 Task: Select a due date automation when advanced on, 2 days before a card is due add dates without a due date at 11:00 AM.
Action: Mouse moved to (1377, 103)
Screenshot: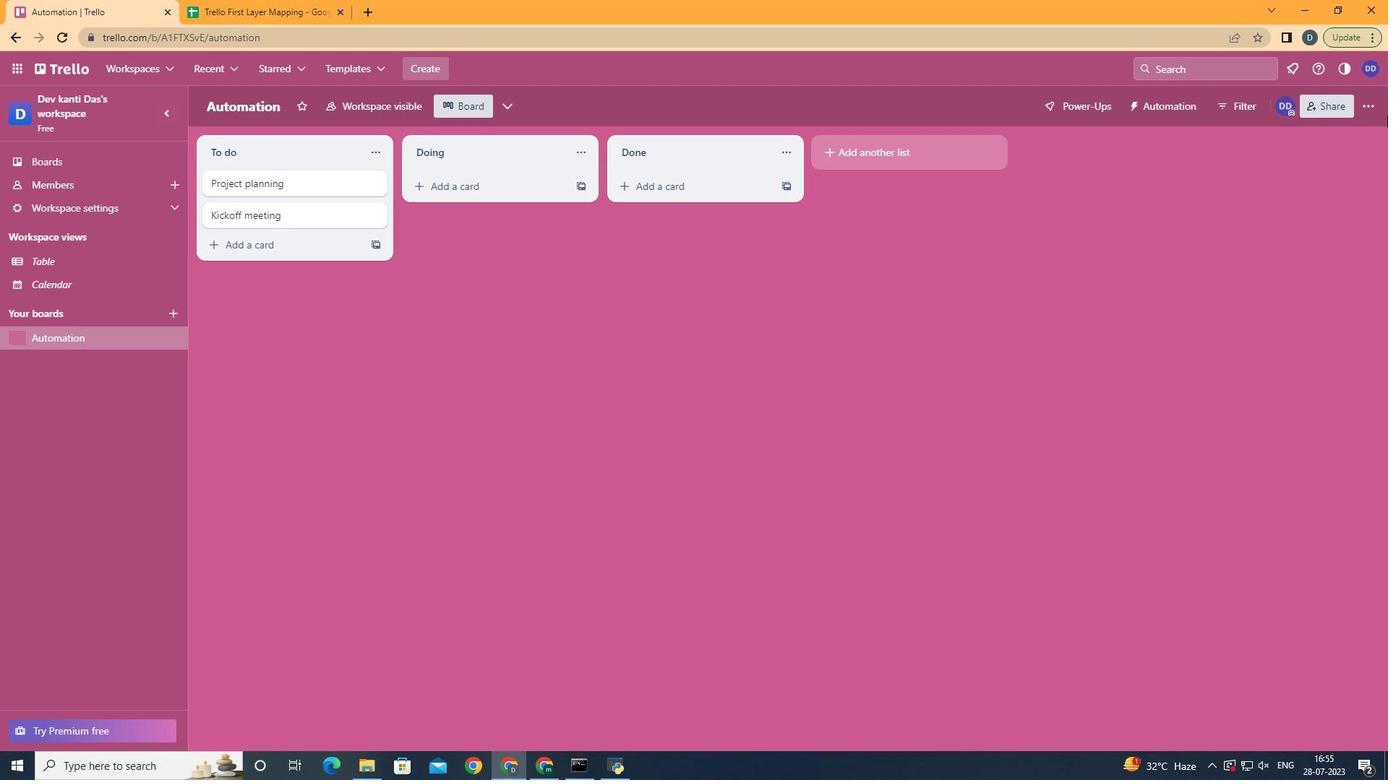 
Action: Mouse pressed left at (1377, 103)
Screenshot: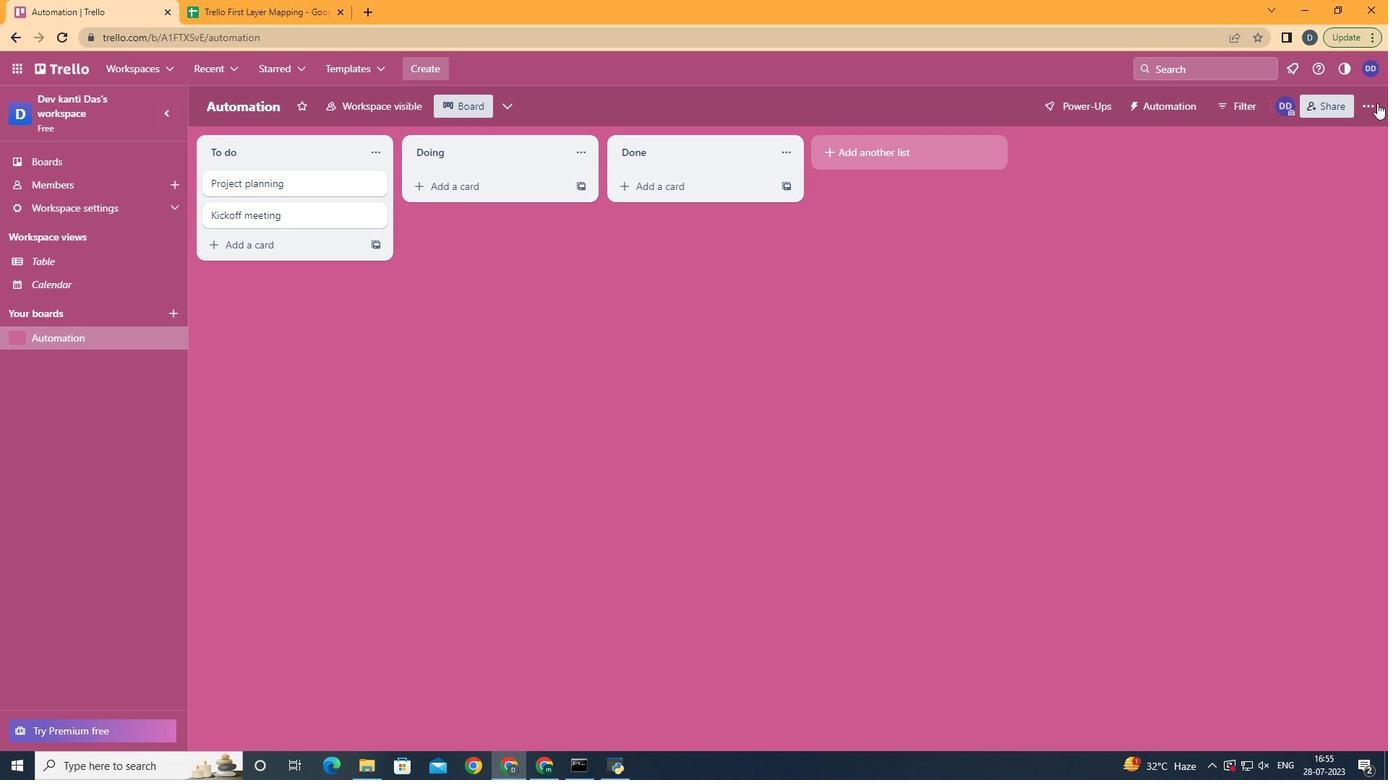 
Action: Mouse moved to (1258, 303)
Screenshot: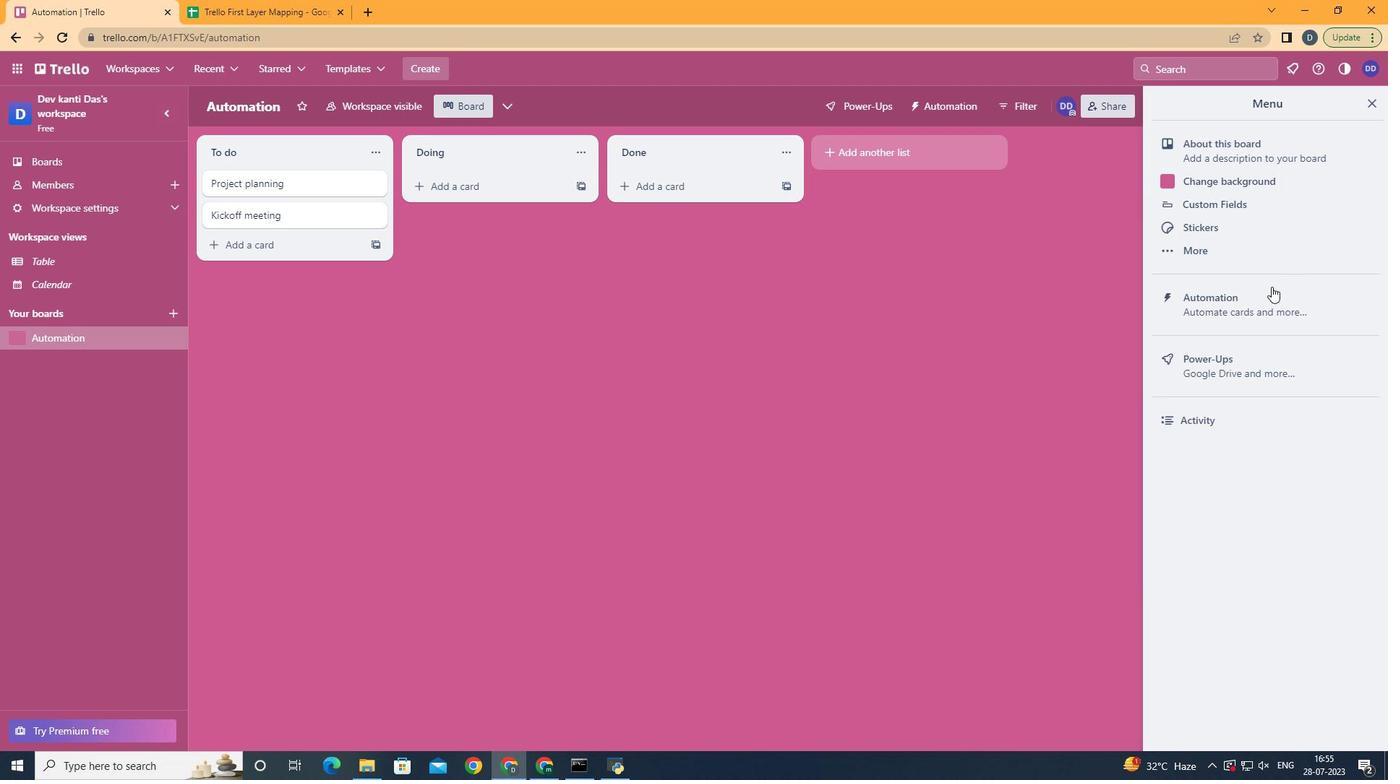 
Action: Mouse pressed left at (1258, 303)
Screenshot: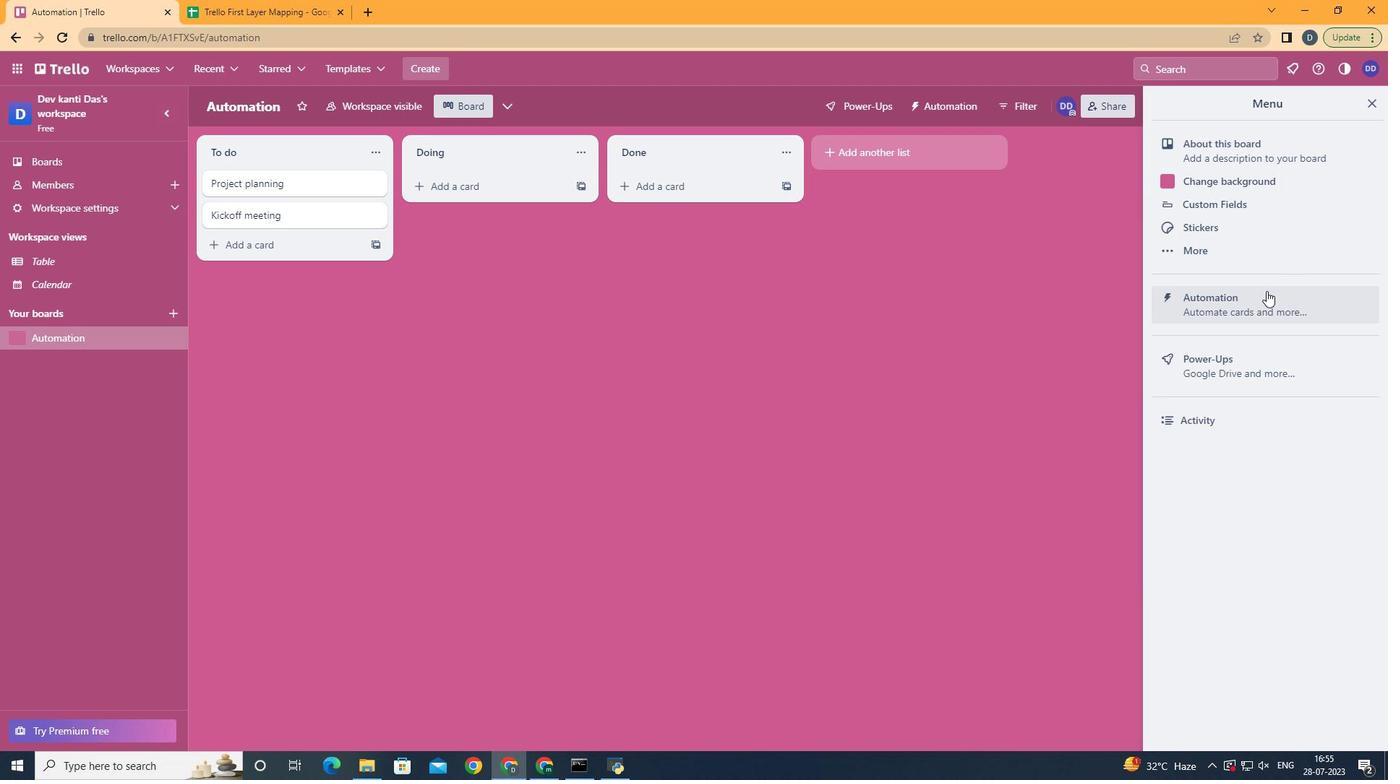 
Action: Mouse moved to (272, 294)
Screenshot: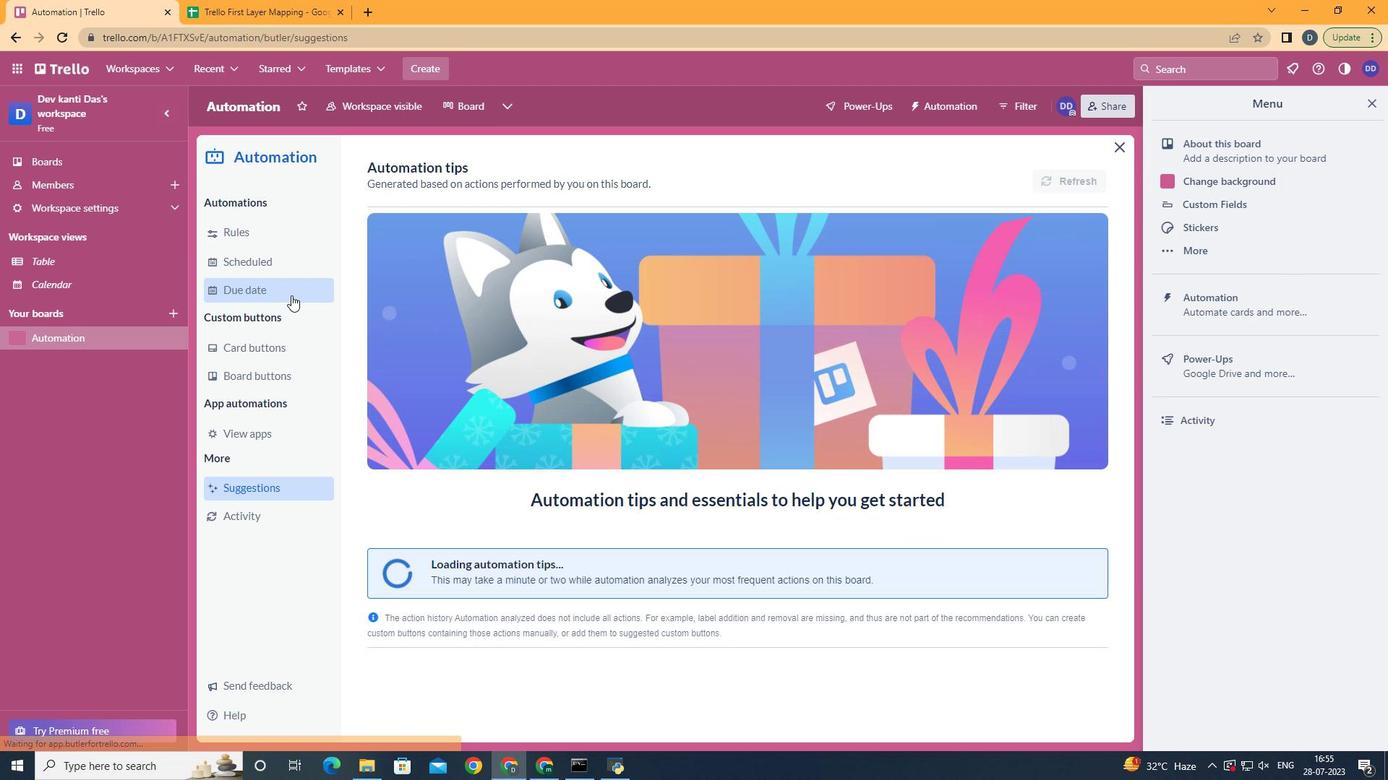 
Action: Mouse pressed left at (272, 294)
Screenshot: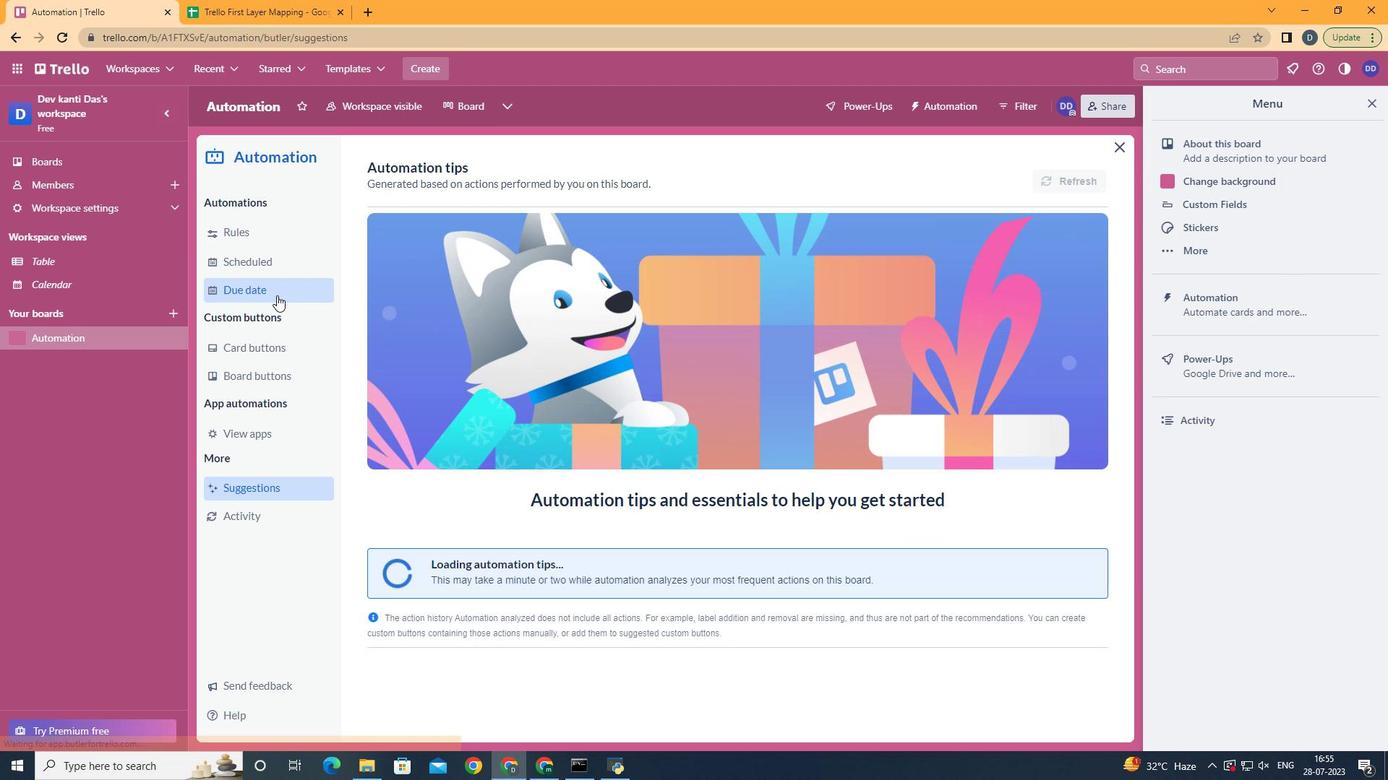
Action: Mouse moved to (1039, 162)
Screenshot: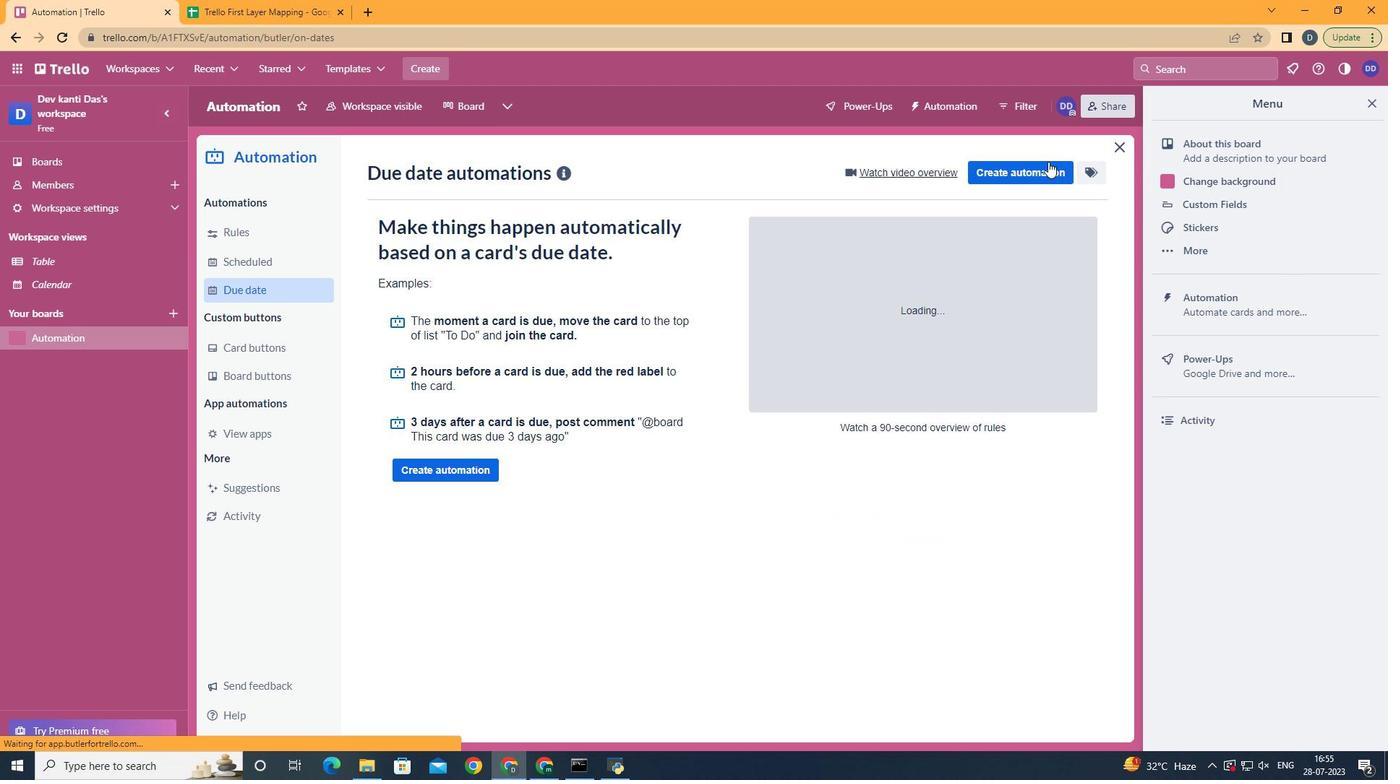 
Action: Mouse pressed left at (1039, 162)
Screenshot: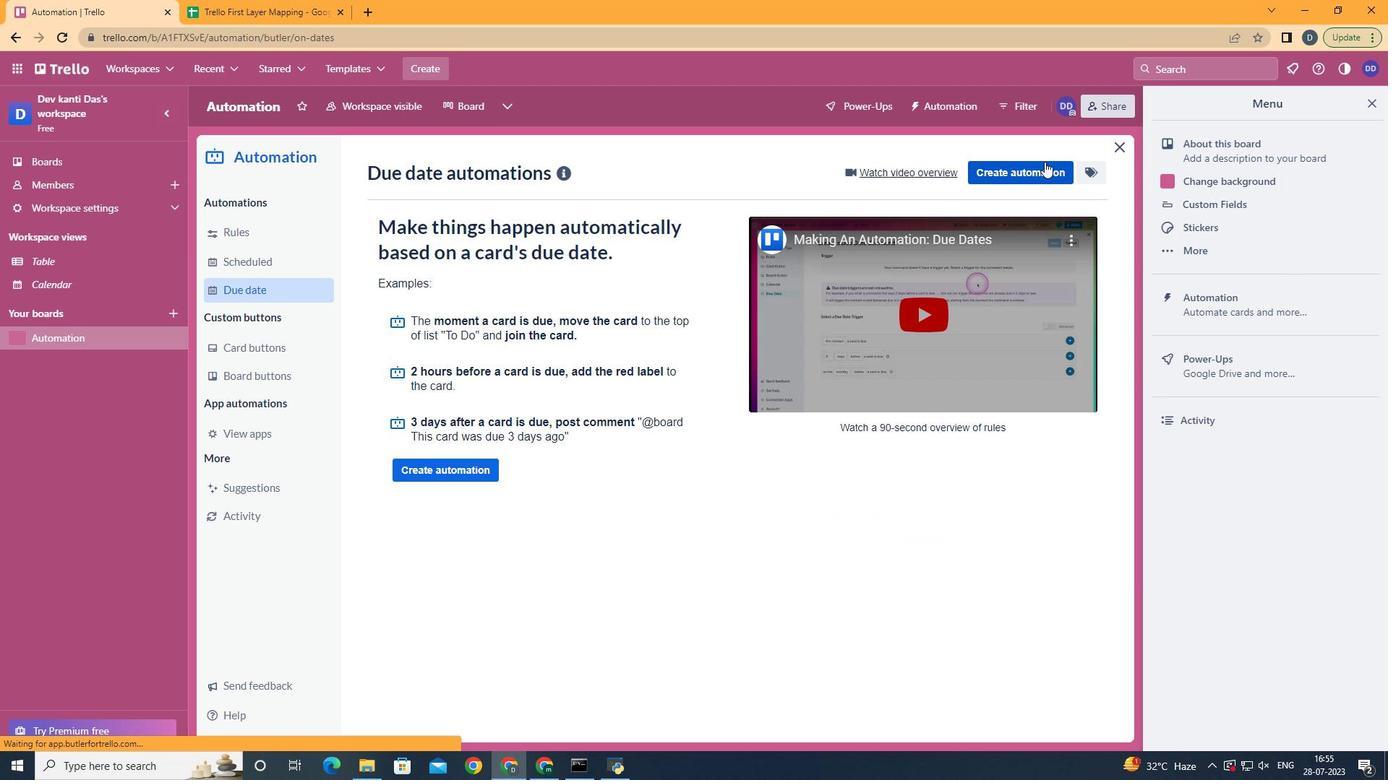 
Action: Mouse moved to (687, 302)
Screenshot: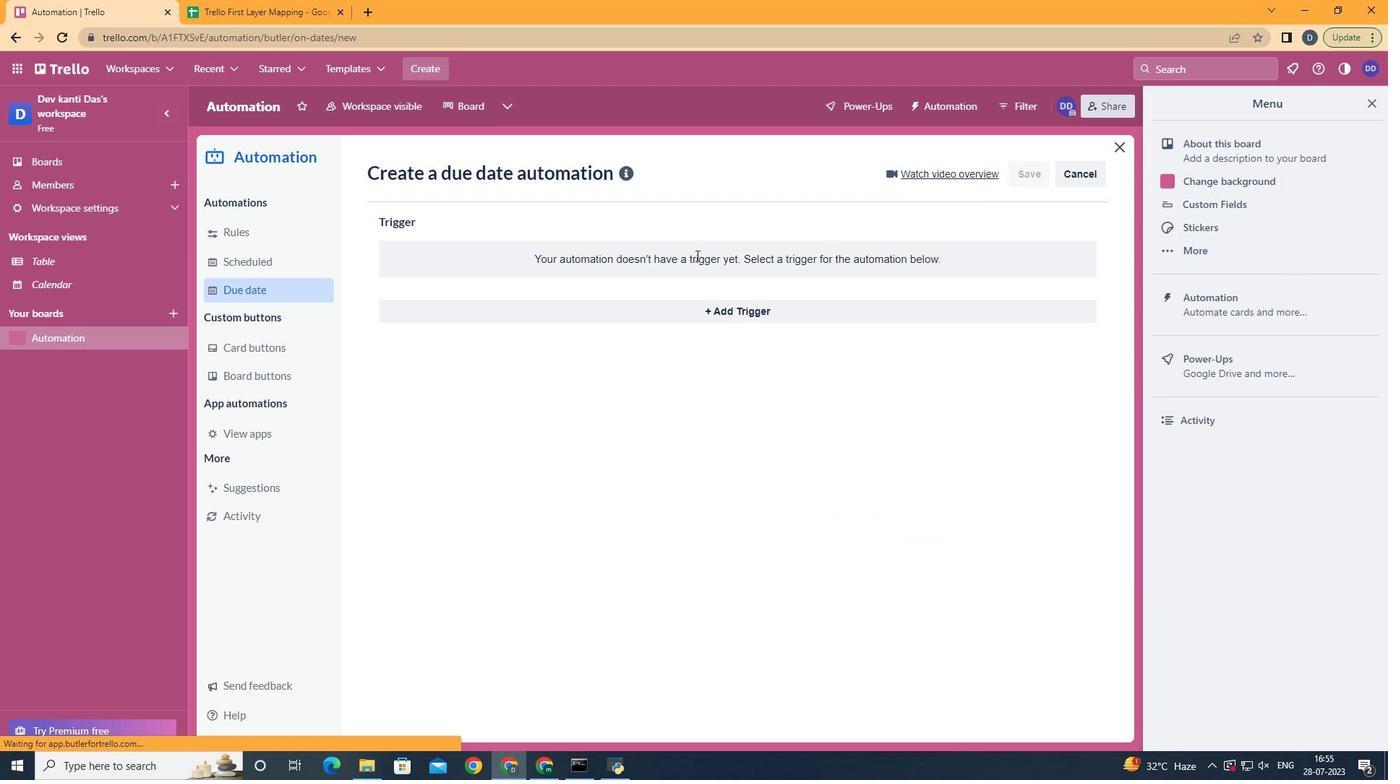 
Action: Mouse pressed left at (687, 302)
Screenshot: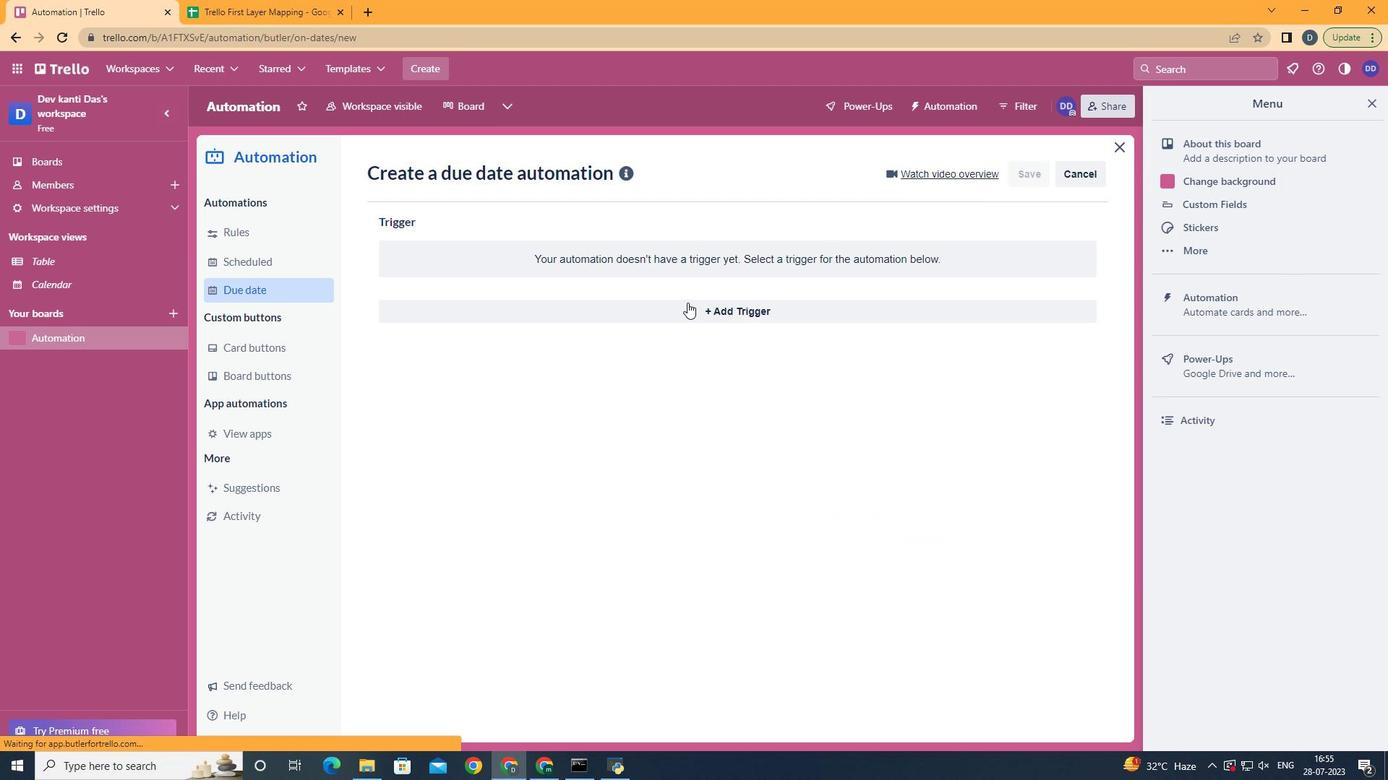 
Action: Mouse moved to (567, 524)
Screenshot: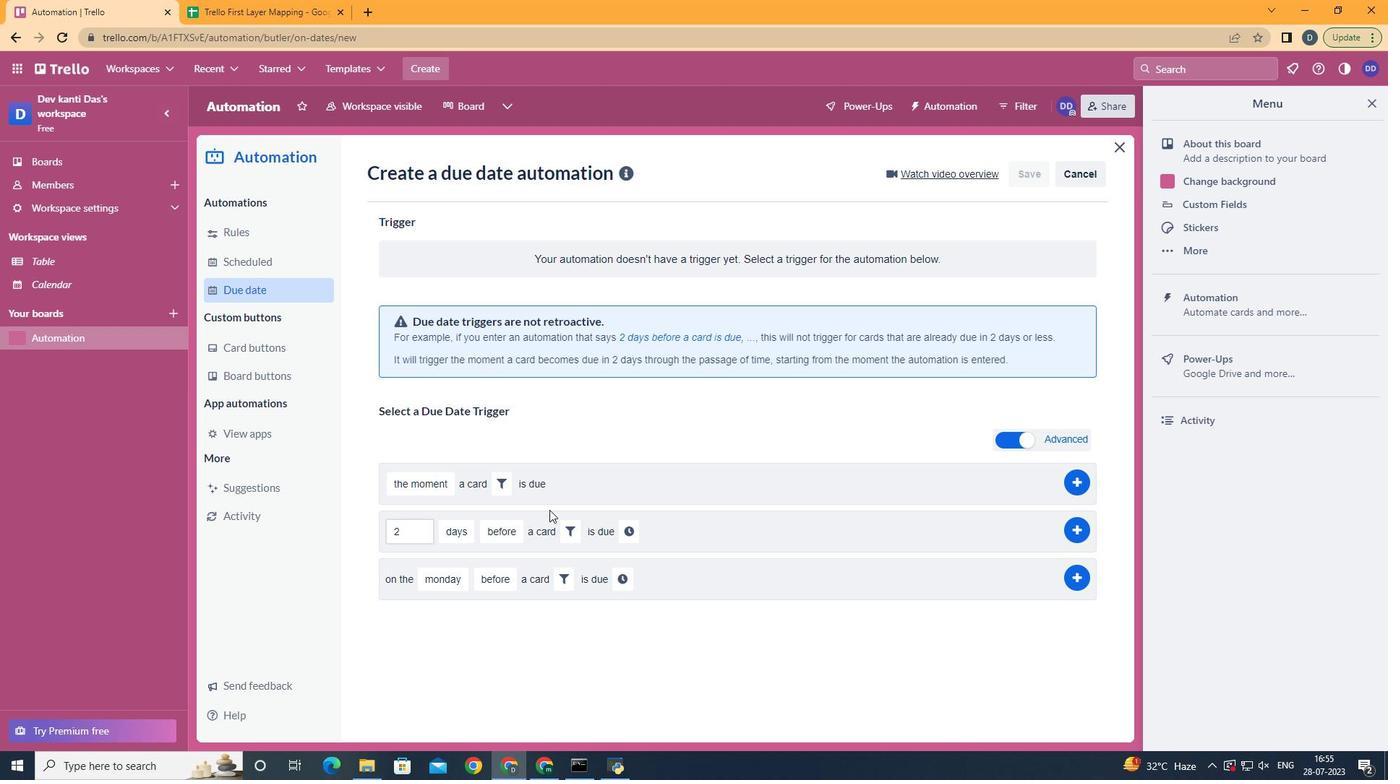 
Action: Mouse pressed left at (567, 524)
Screenshot: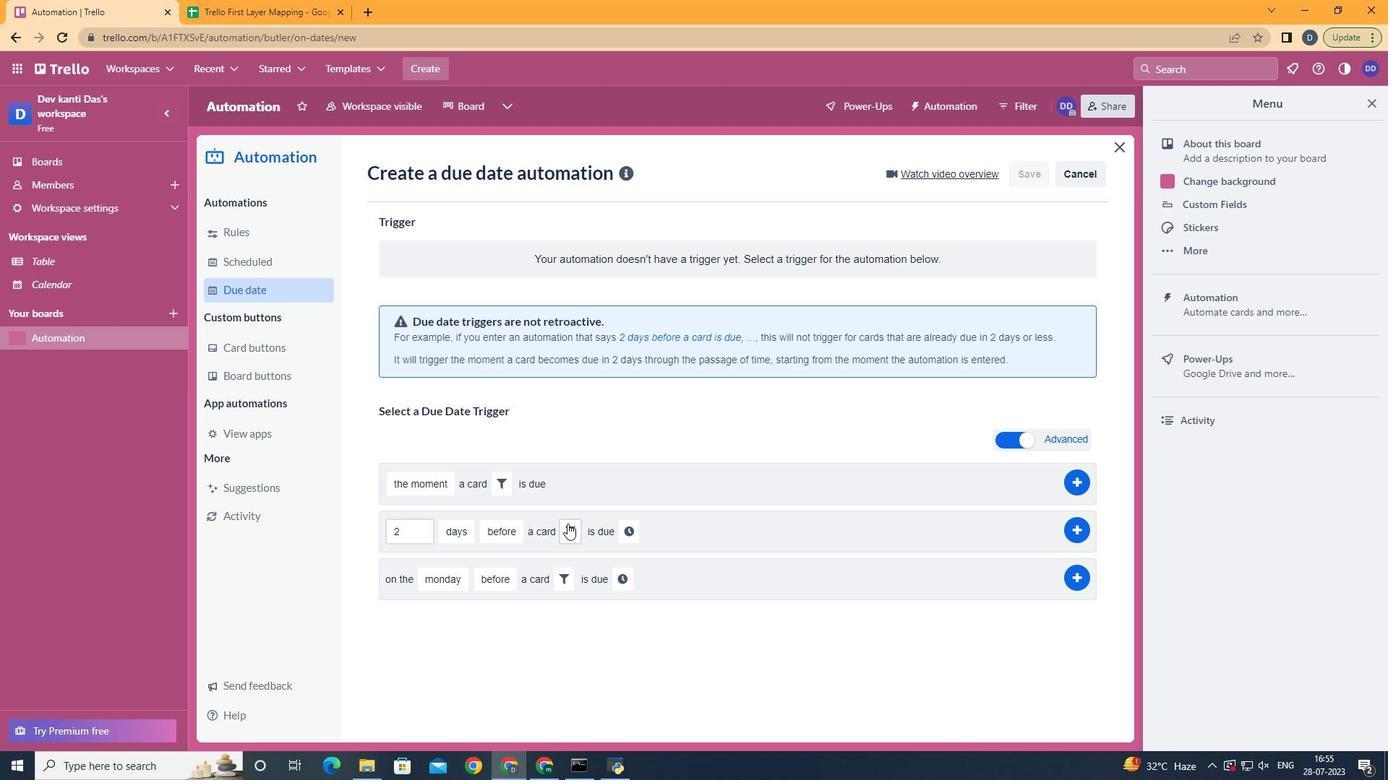 
Action: Mouse moved to (653, 566)
Screenshot: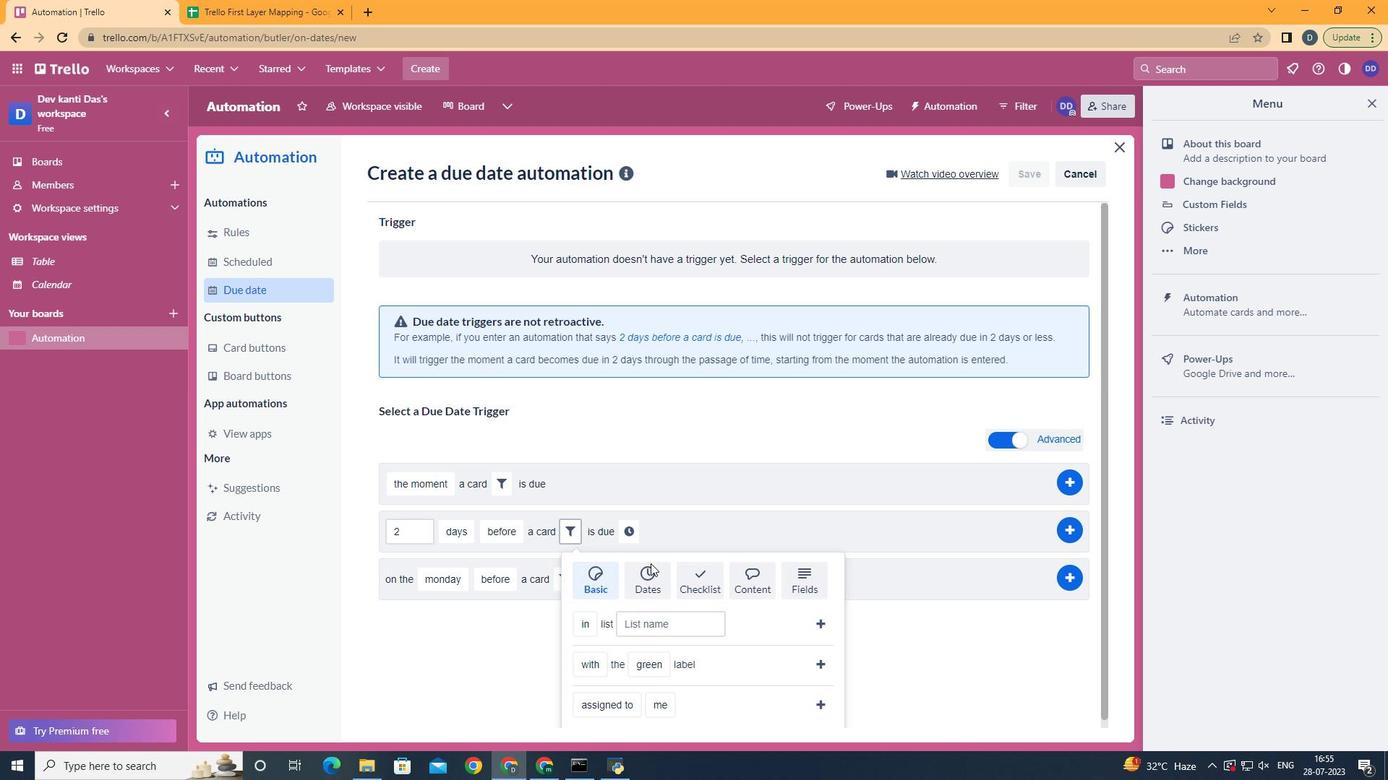 
Action: Mouse pressed left at (653, 566)
Screenshot: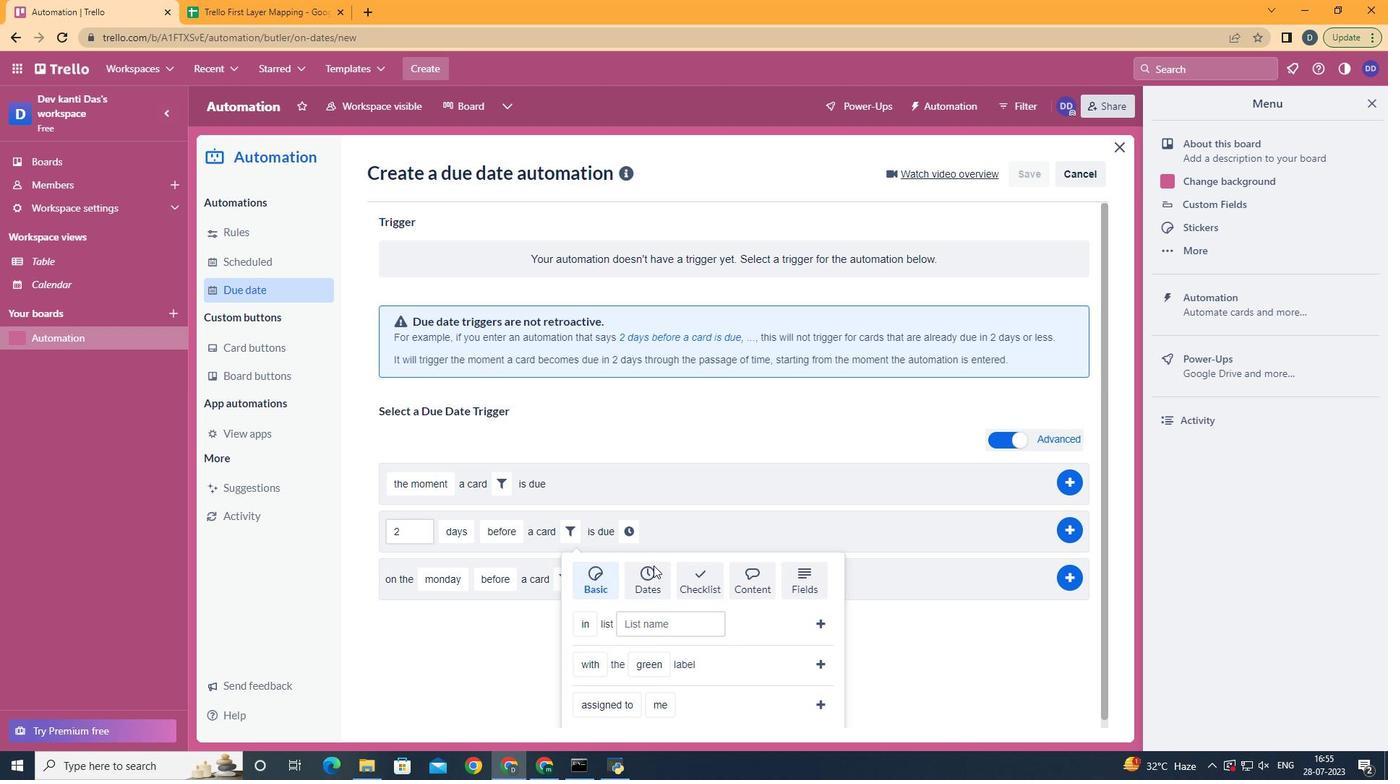
Action: Mouse moved to (602, 679)
Screenshot: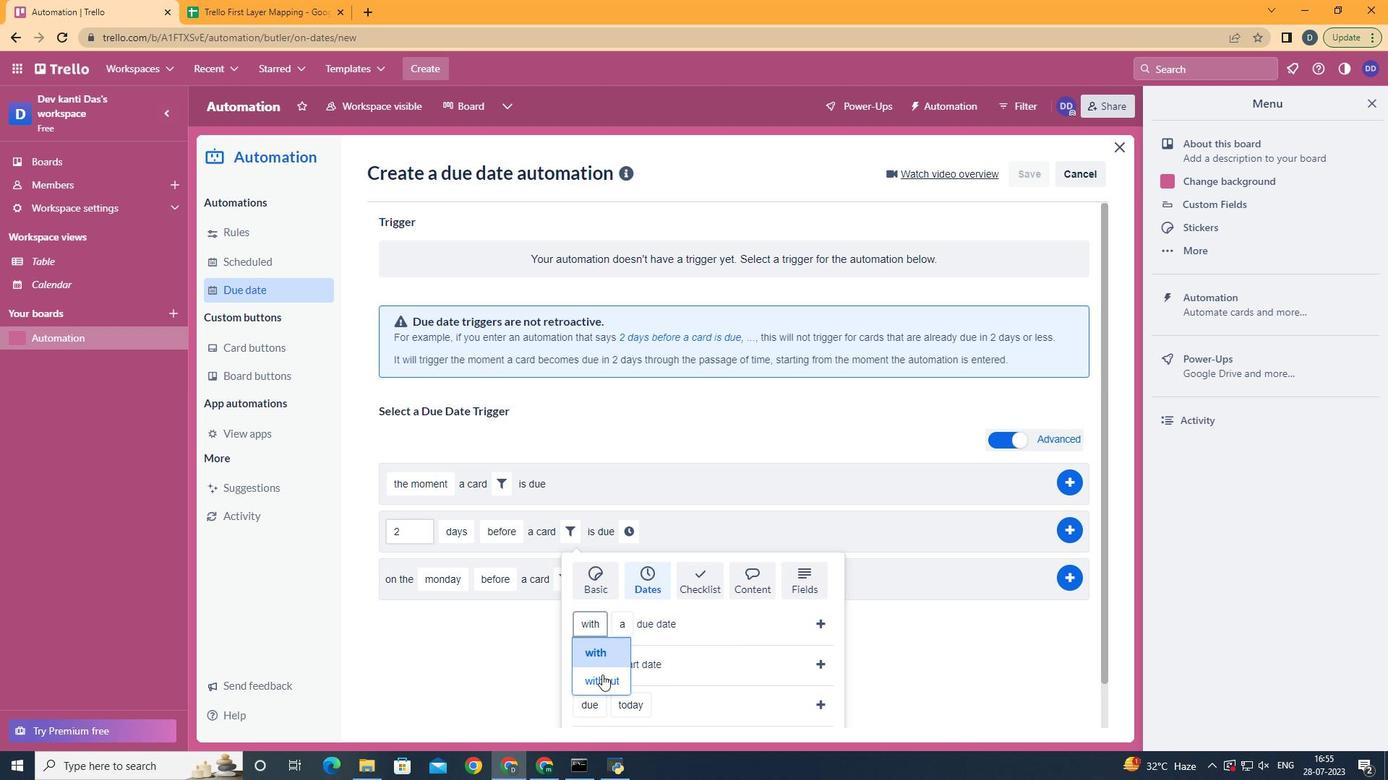 
Action: Mouse pressed left at (602, 679)
Screenshot: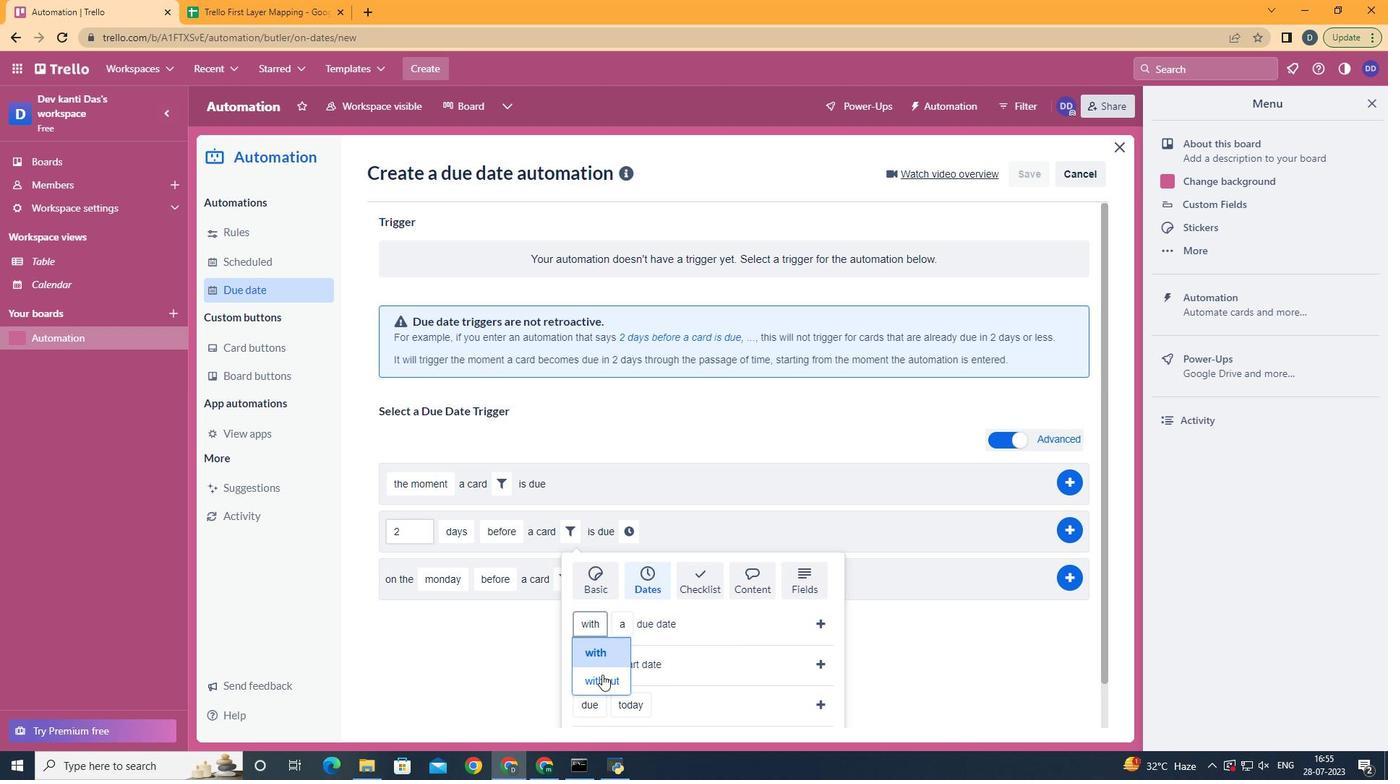 
Action: Mouse moved to (676, 516)
Screenshot: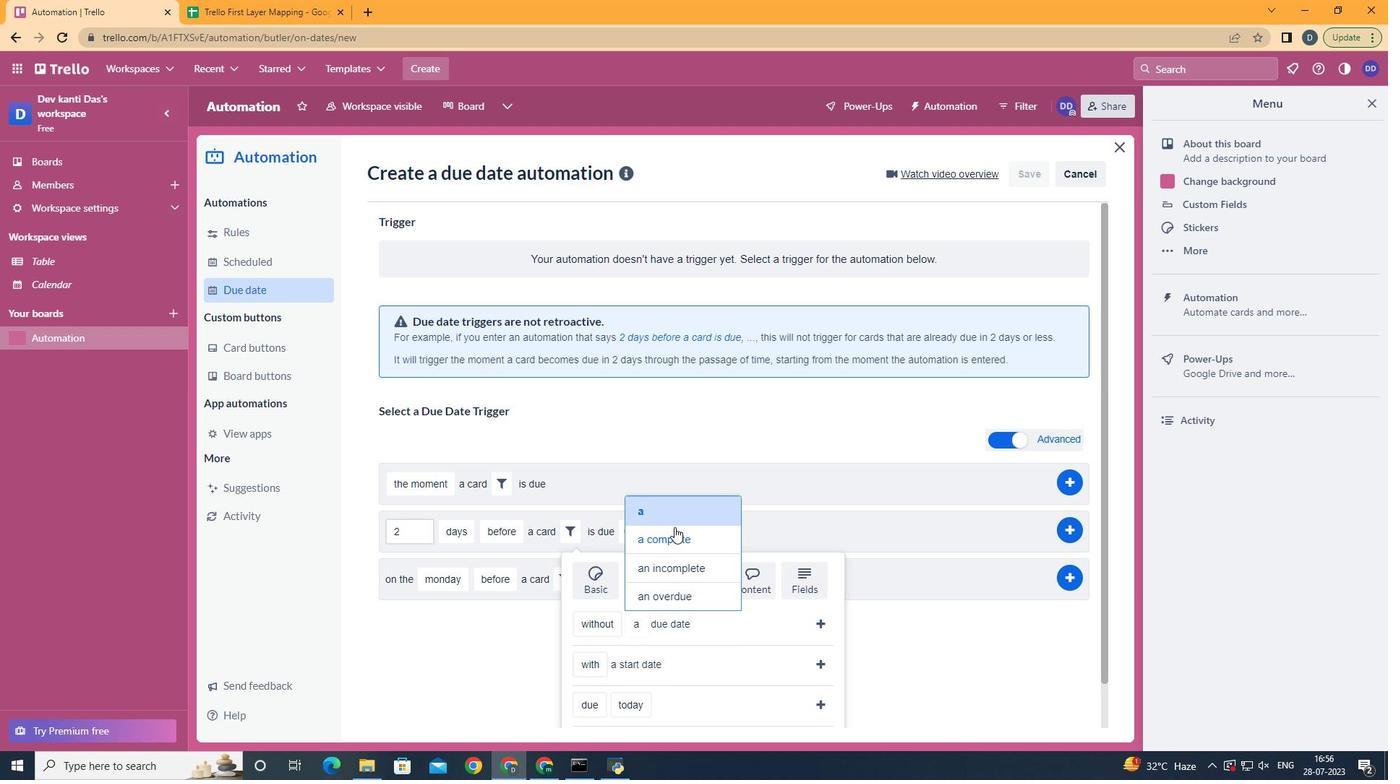 
Action: Mouse pressed left at (676, 516)
Screenshot: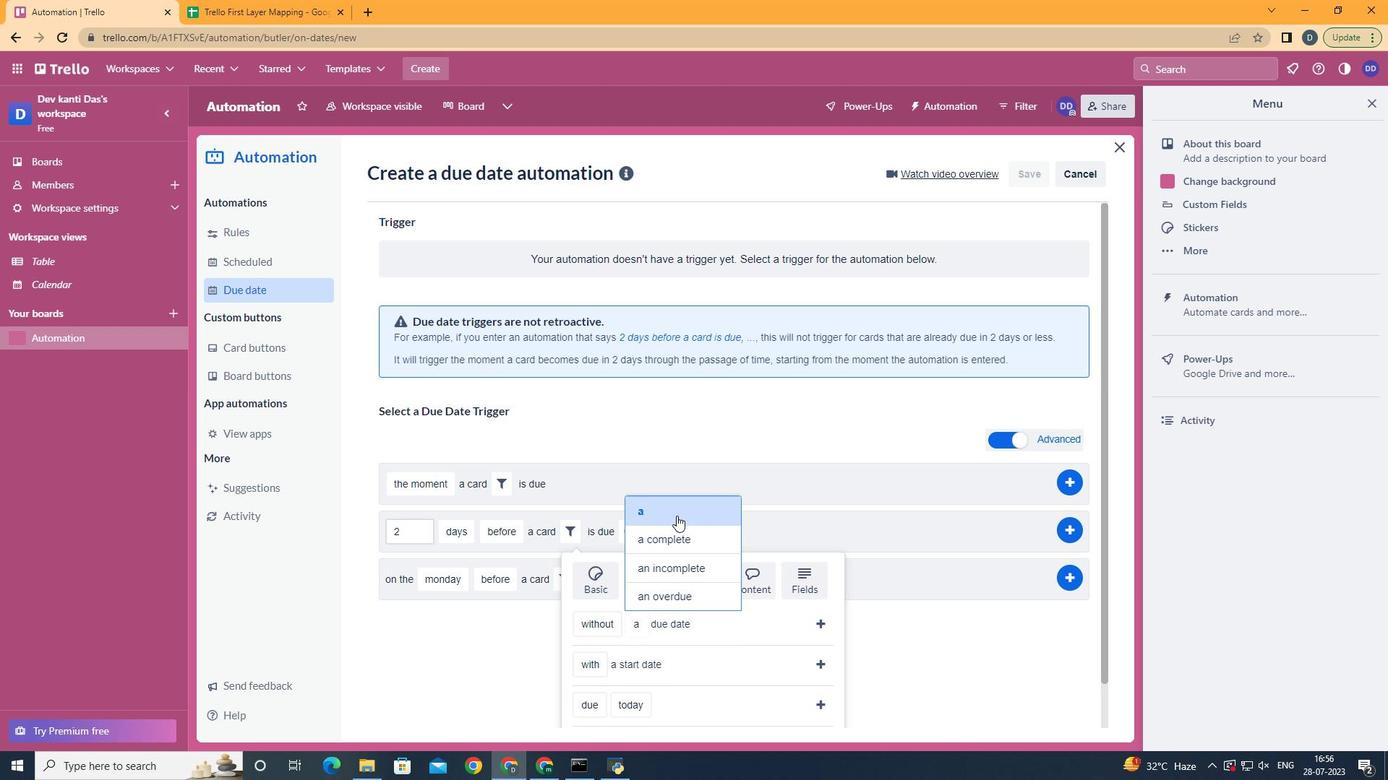 
Action: Mouse moved to (824, 622)
Screenshot: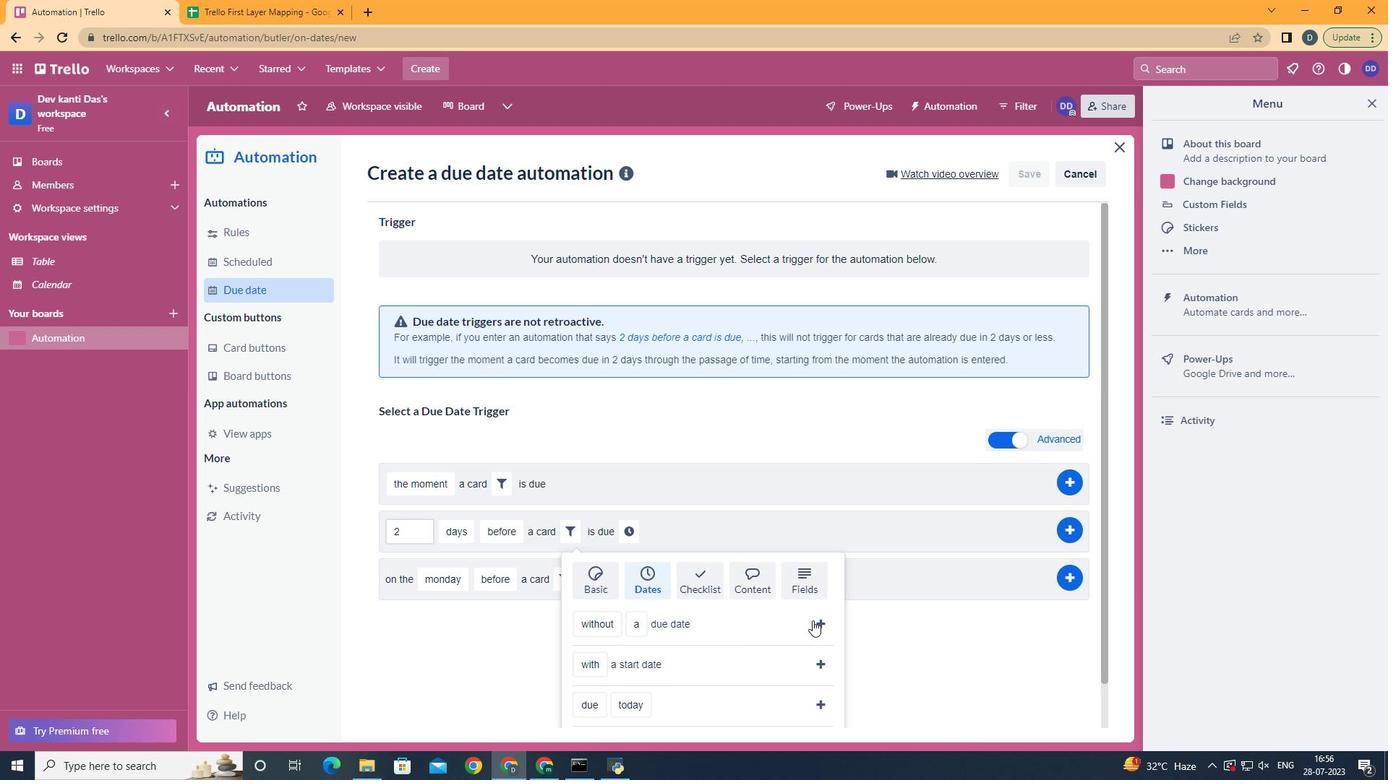 
Action: Mouse pressed left at (824, 622)
Screenshot: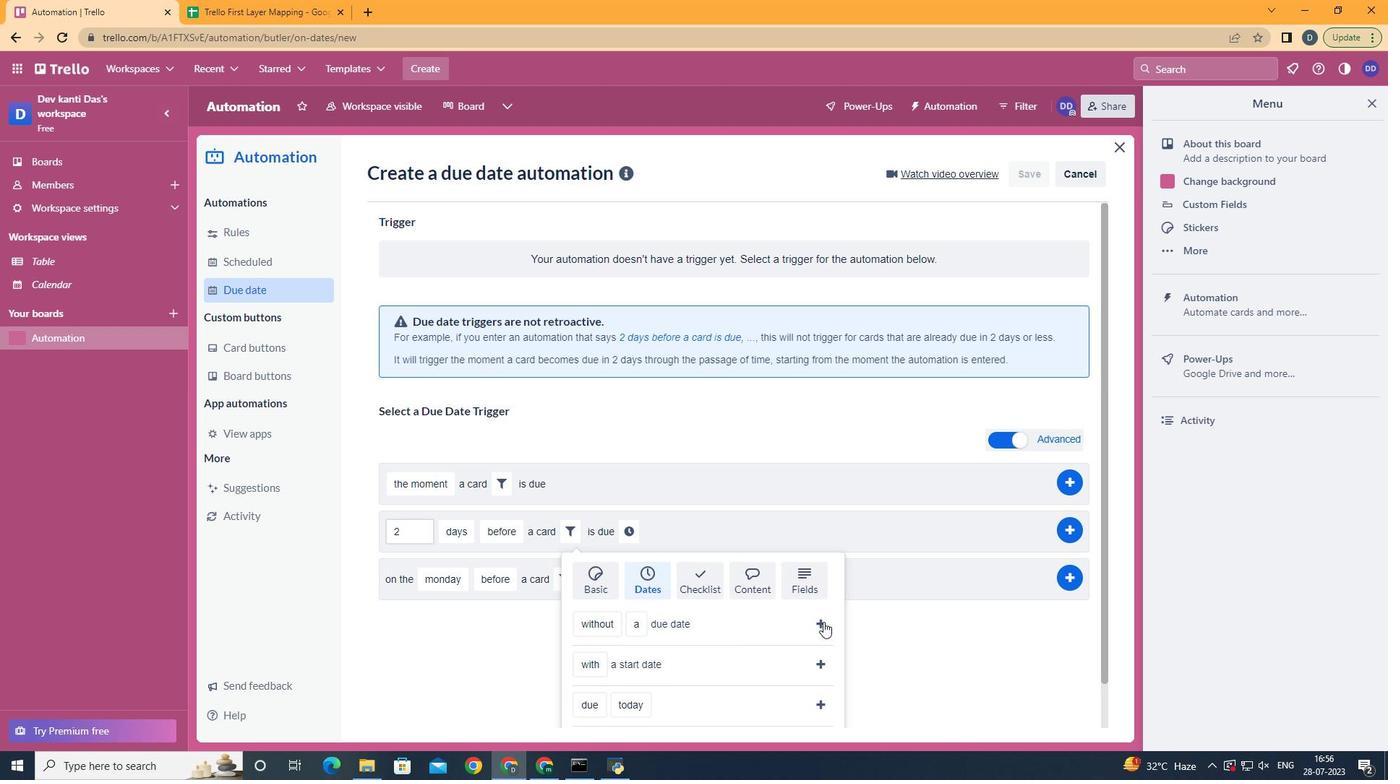 
Action: Mouse moved to (739, 523)
Screenshot: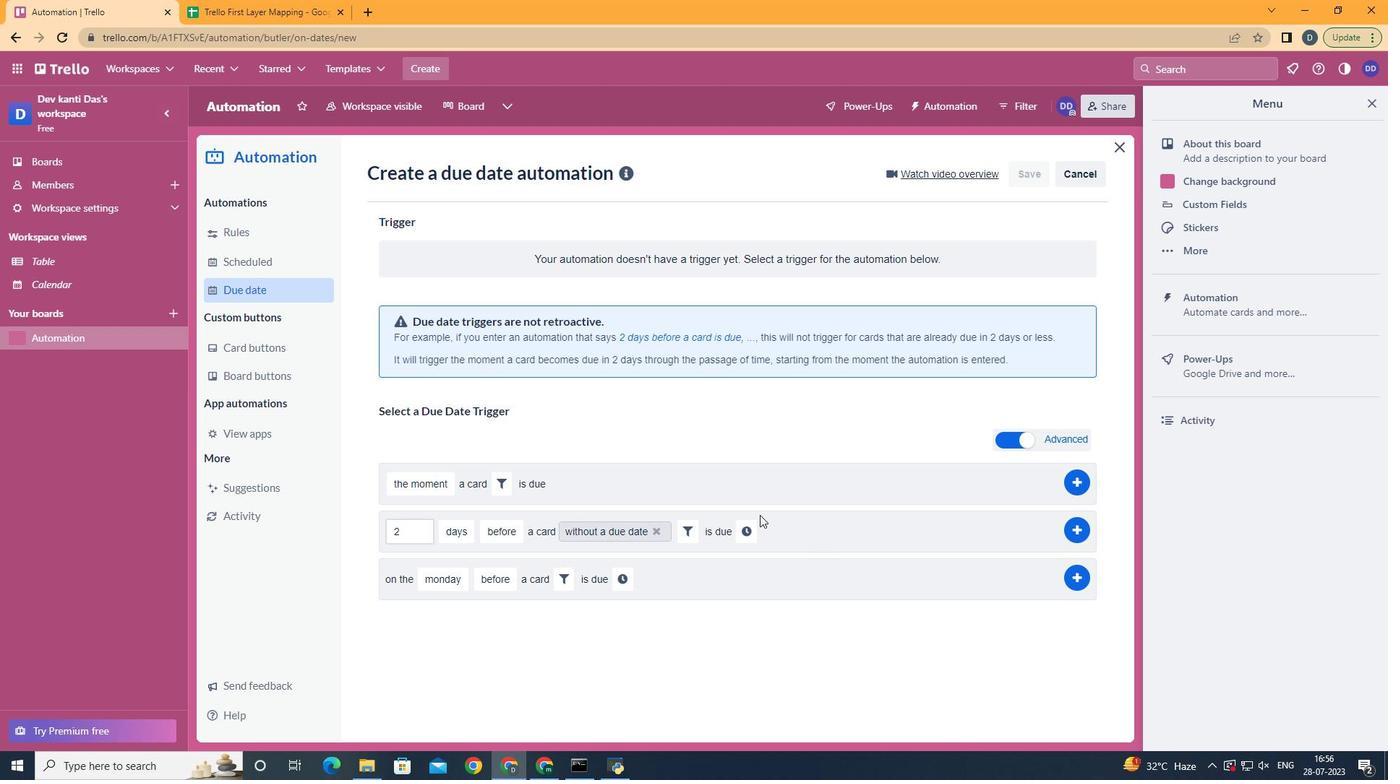 
Action: Mouse pressed left at (739, 523)
Screenshot: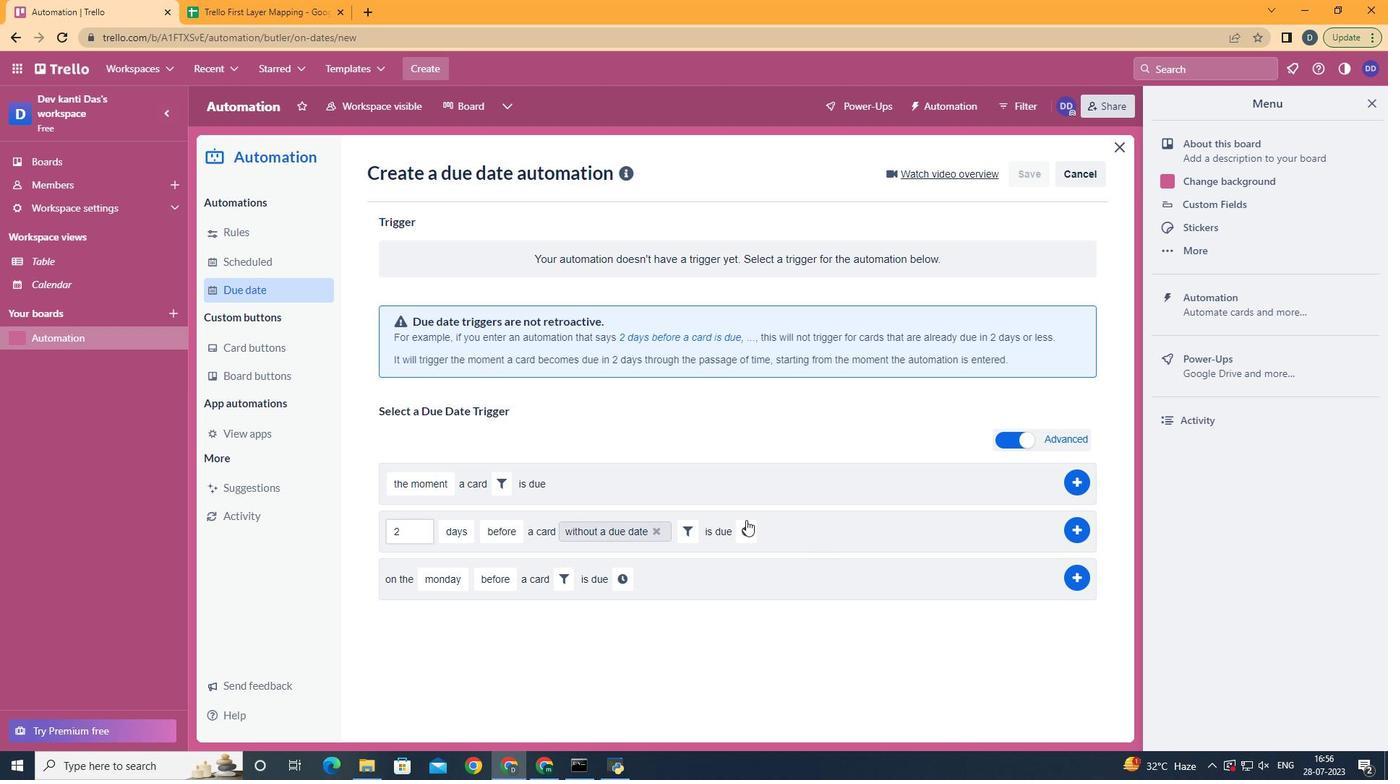 
Action: Mouse moved to (773, 535)
Screenshot: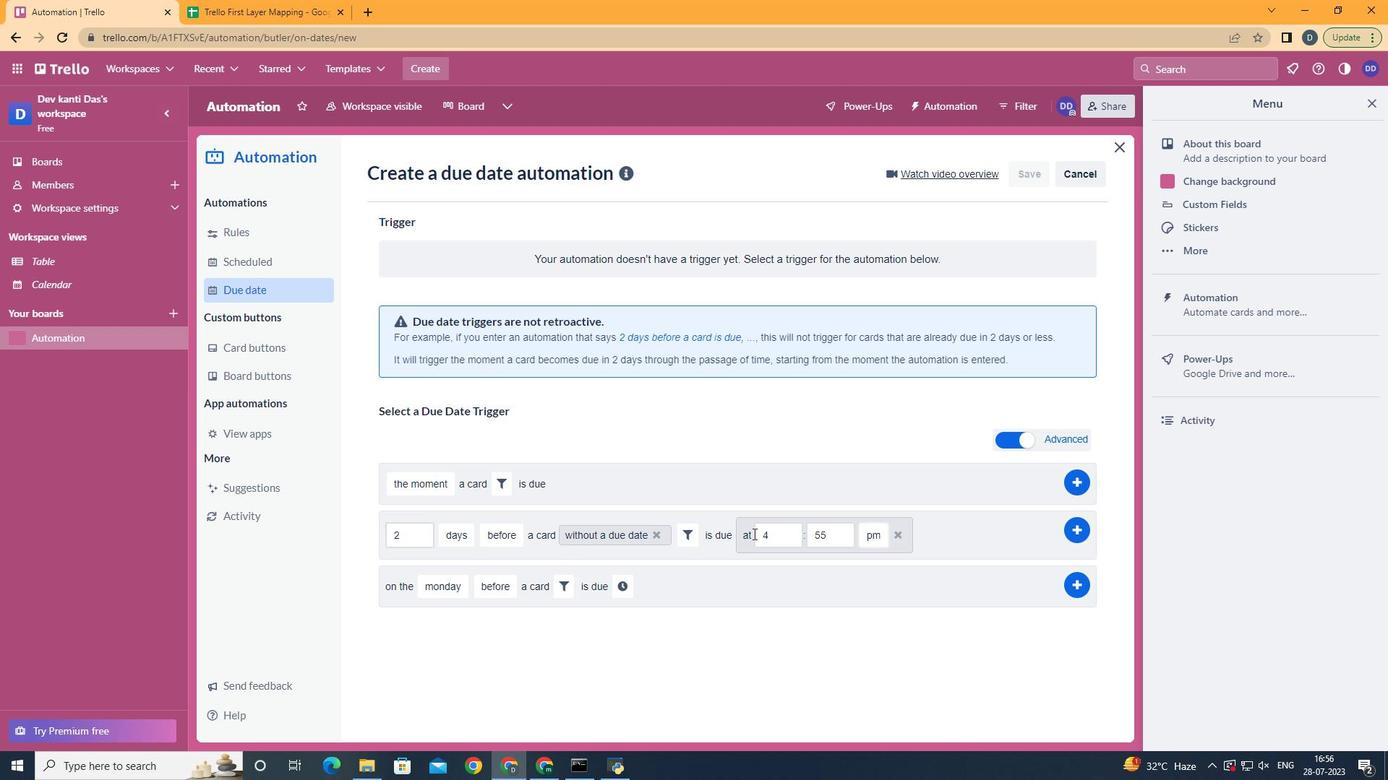 
Action: Mouse pressed left at (773, 535)
Screenshot: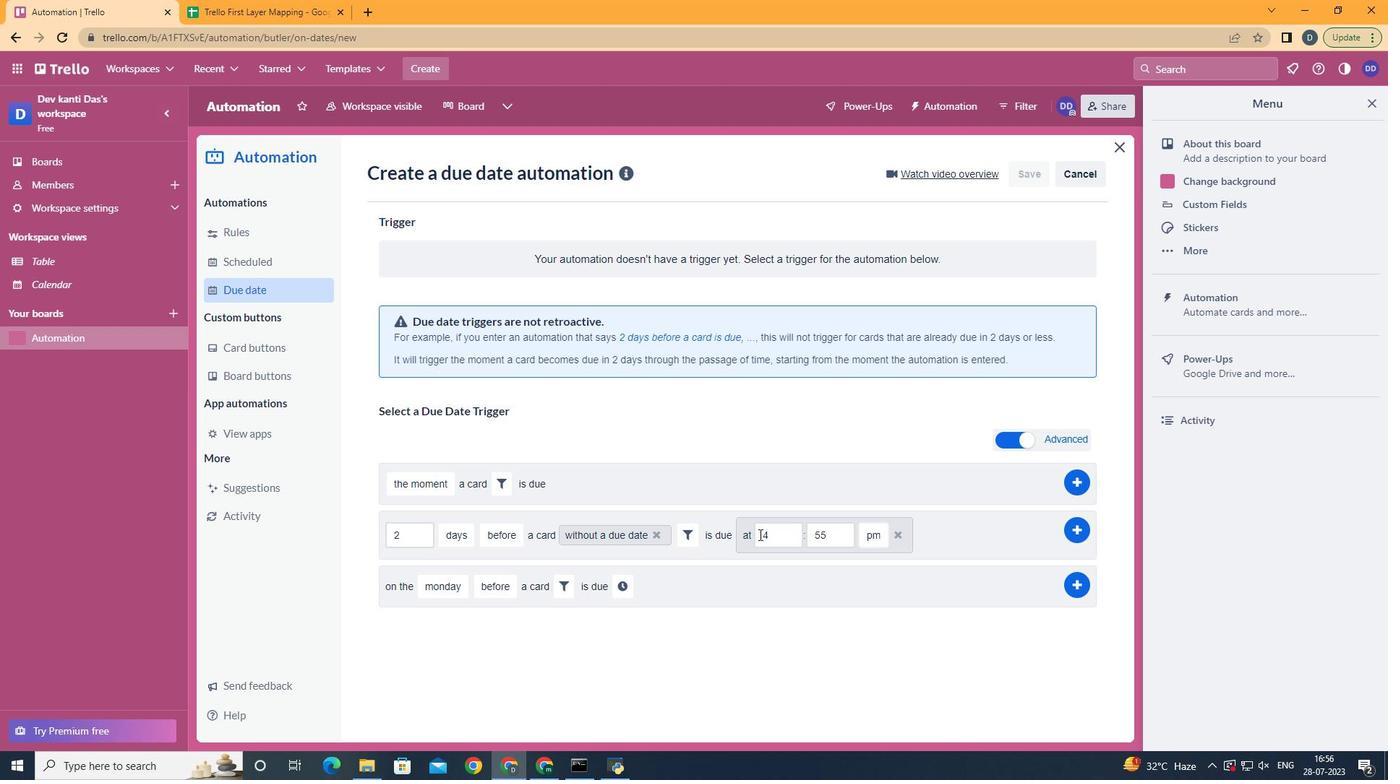 
Action: Mouse moved to (765, 537)
Screenshot: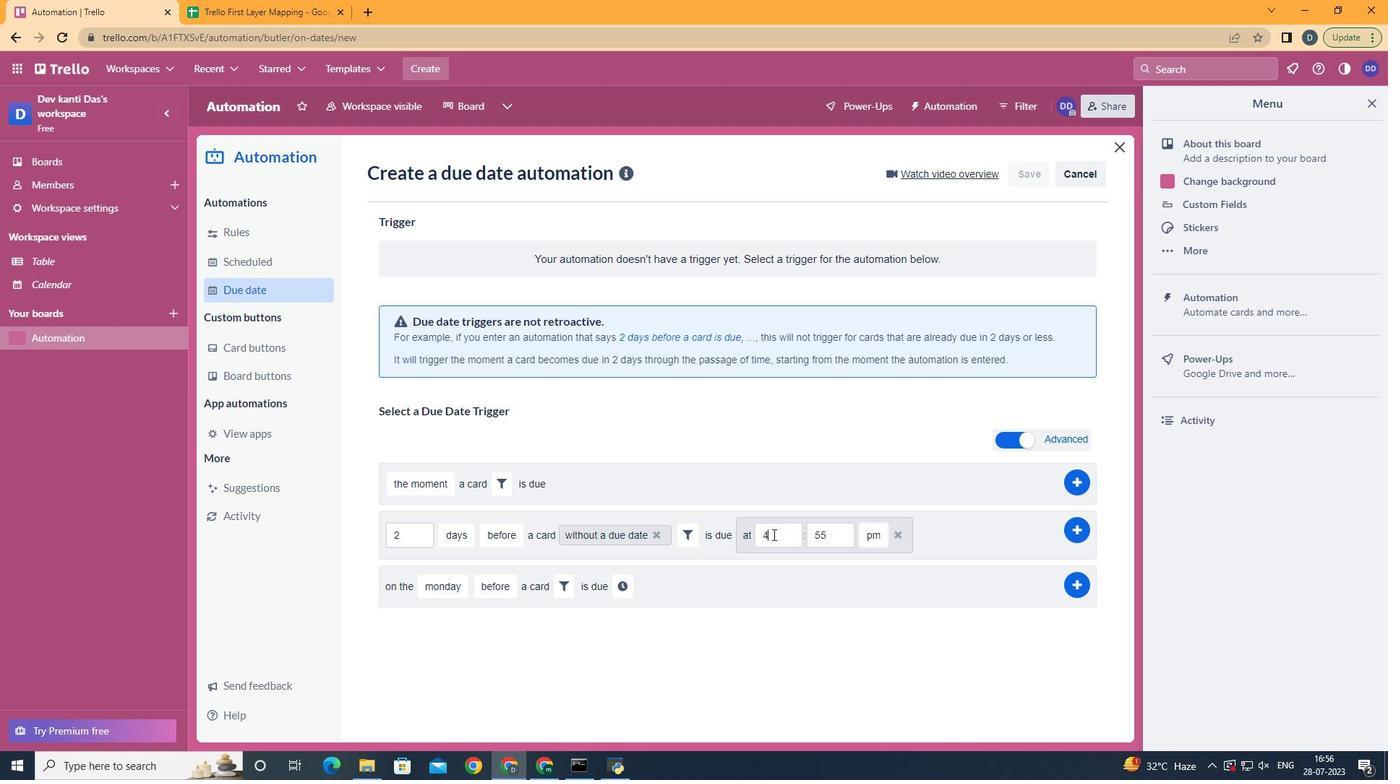 
Action: Key pressed <Key.backspace>11
Screenshot: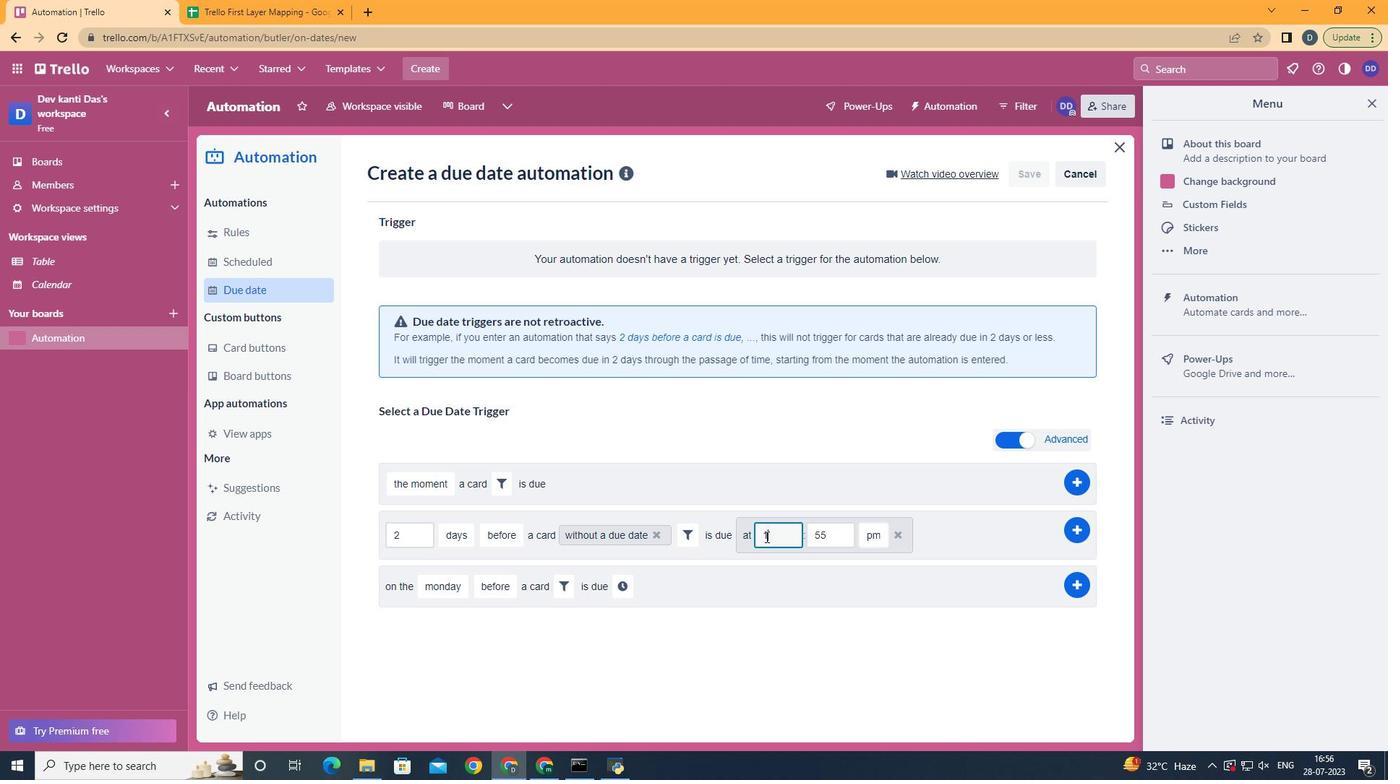 
Action: Mouse moved to (836, 538)
Screenshot: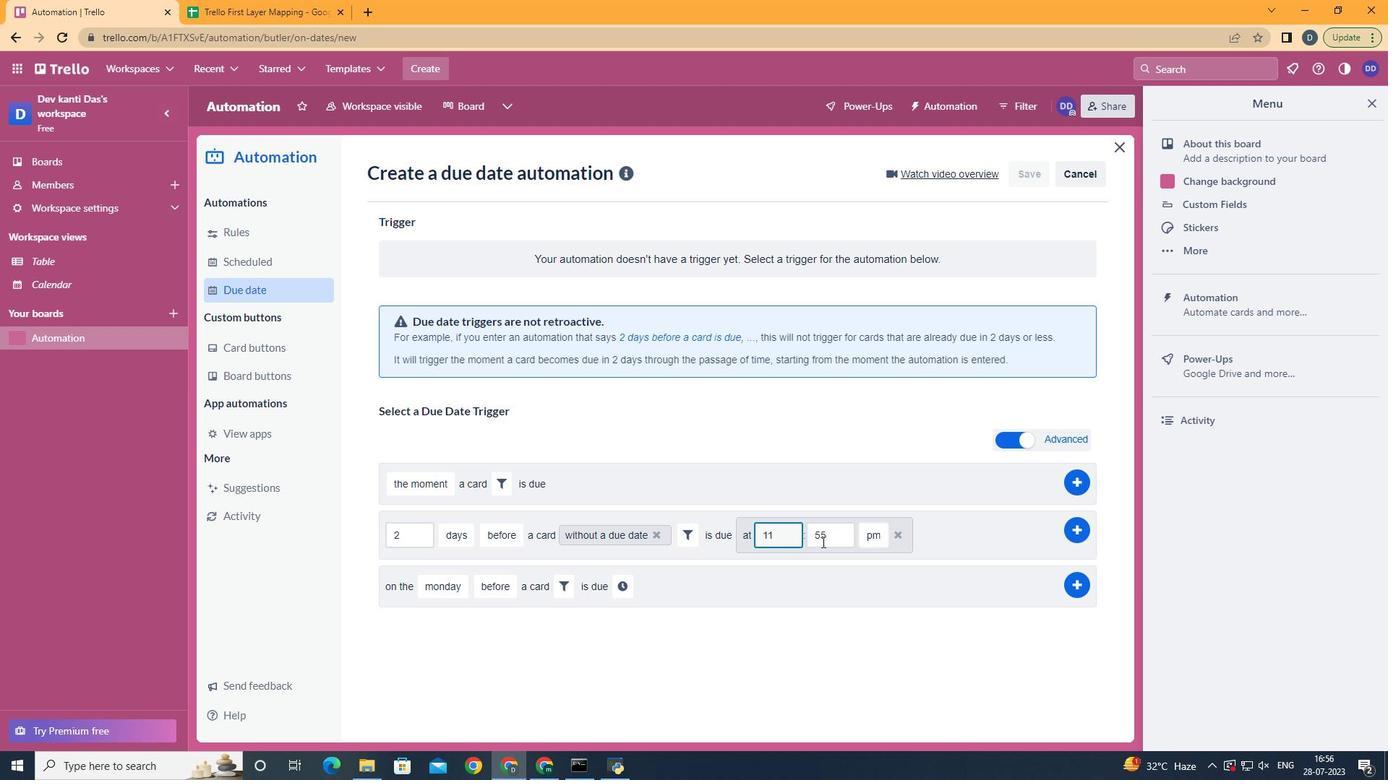 
Action: Mouse pressed left at (836, 538)
Screenshot: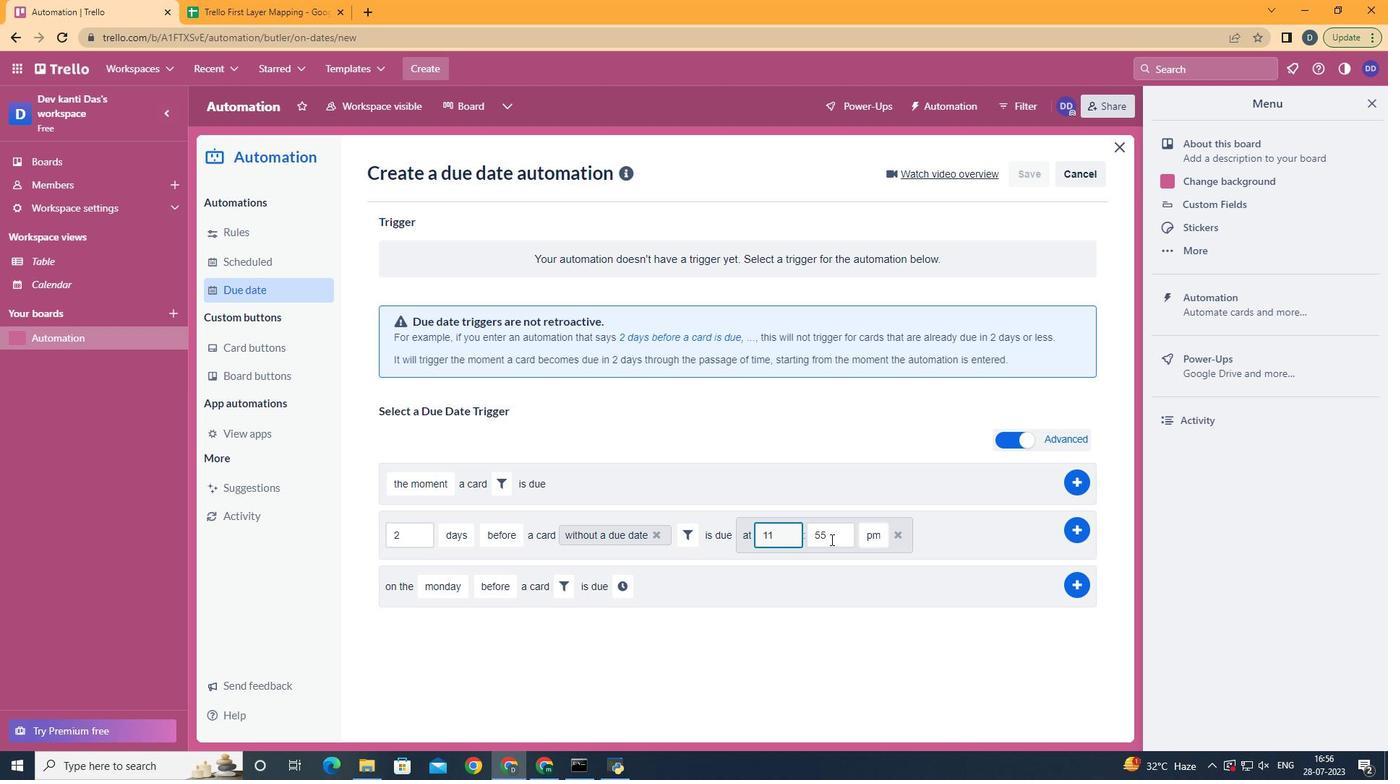 
Action: Key pressed <Key.backspace><Key.backspace>00
Screenshot: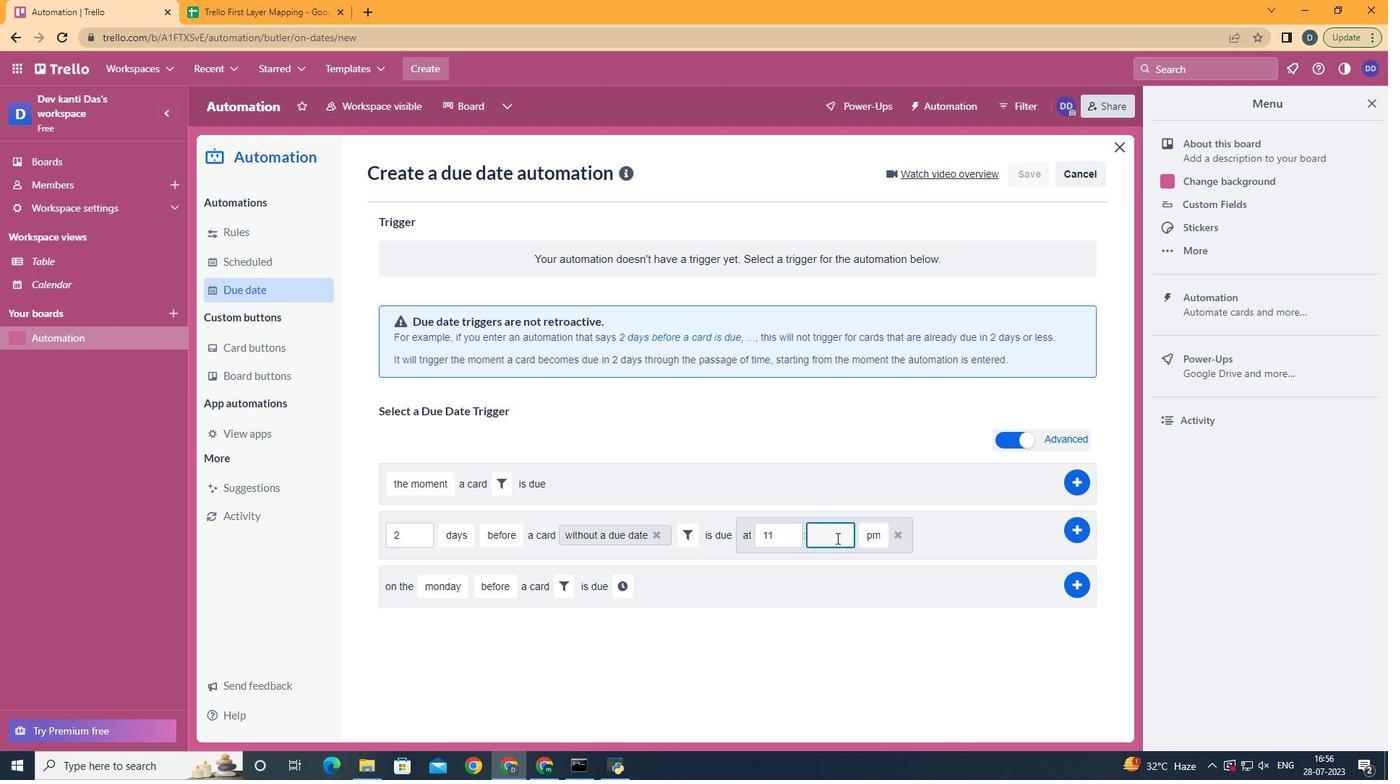 
Action: Mouse moved to (884, 561)
Screenshot: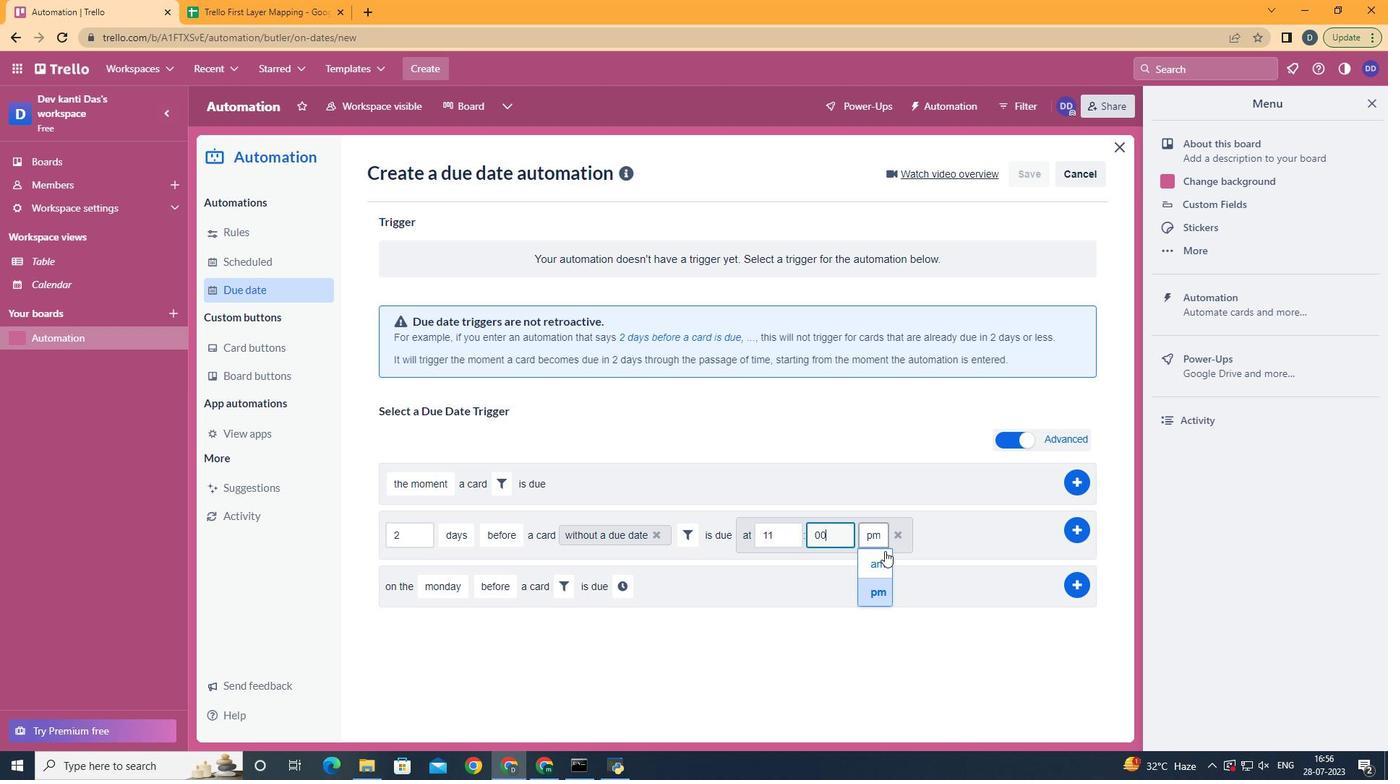
Action: Mouse pressed left at (884, 561)
Screenshot: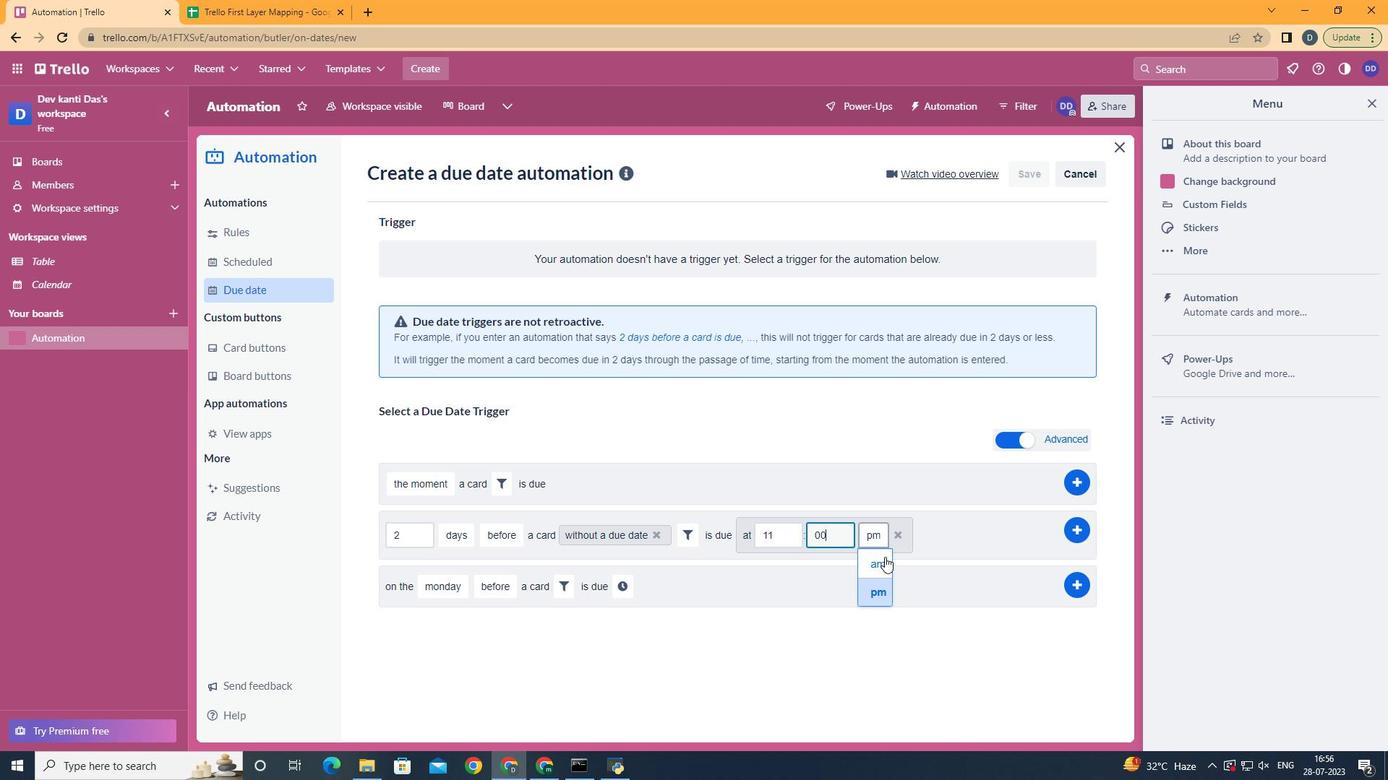 
